 Task: Share your contacts with a colleague using Microsoft Outlook.
Action: Mouse moved to (5, 105)
Screenshot: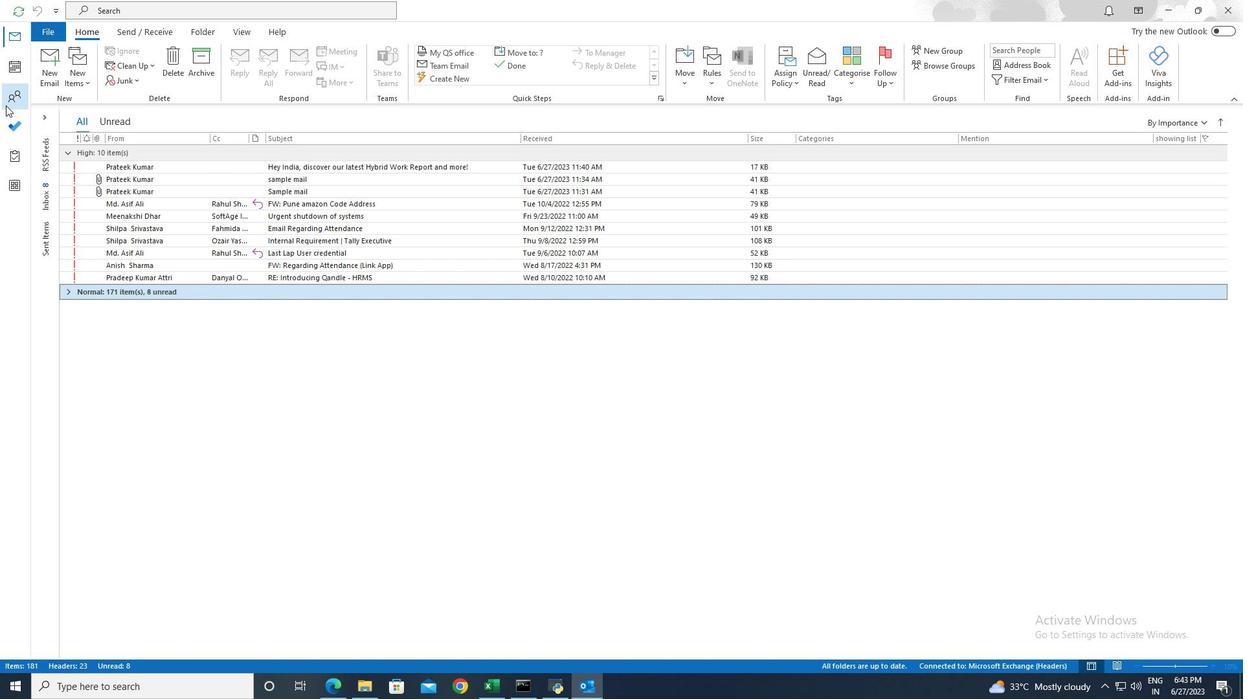 
Action: Mouse pressed left at (5, 105)
Screenshot: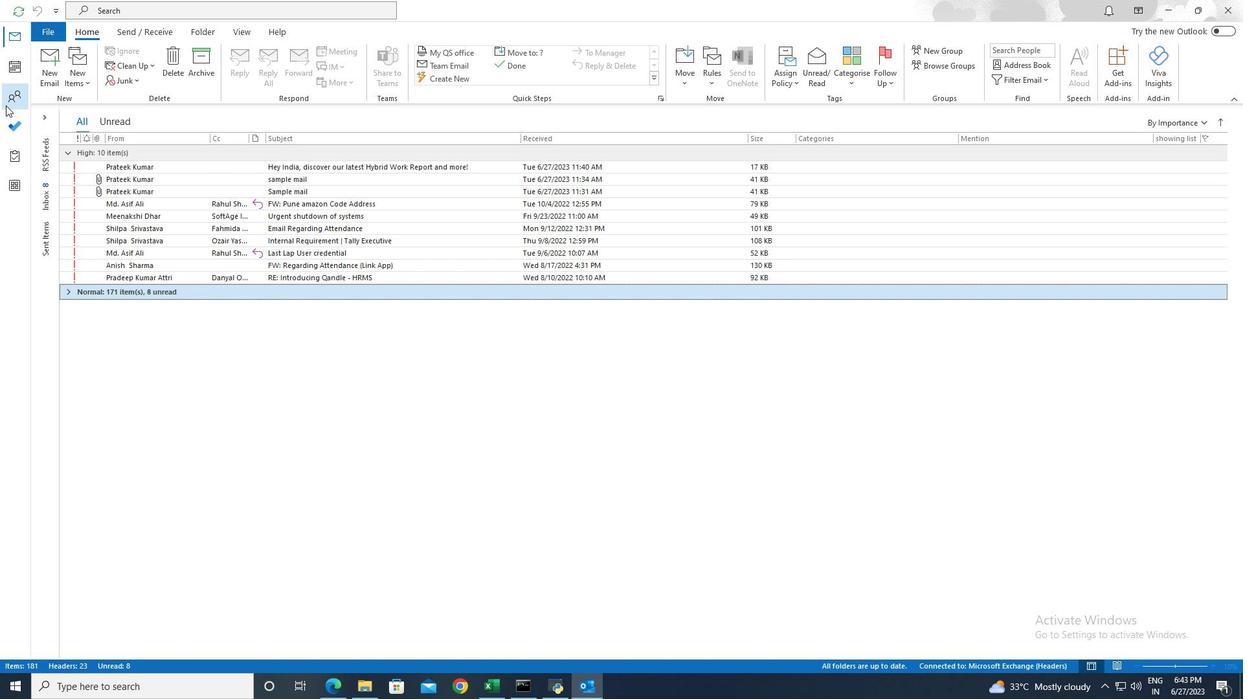 
Action: Mouse moved to (192, 31)
Screenshot: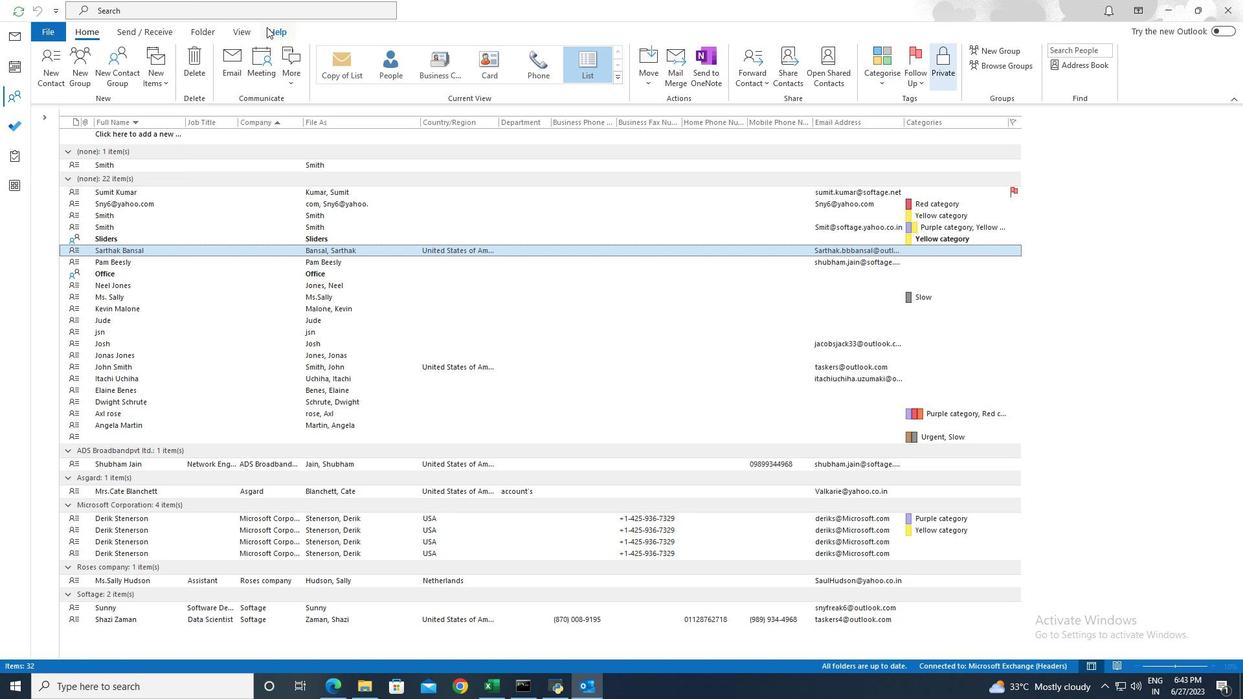 
Action: Mouse pressed left at (192, 31)
Screenshot: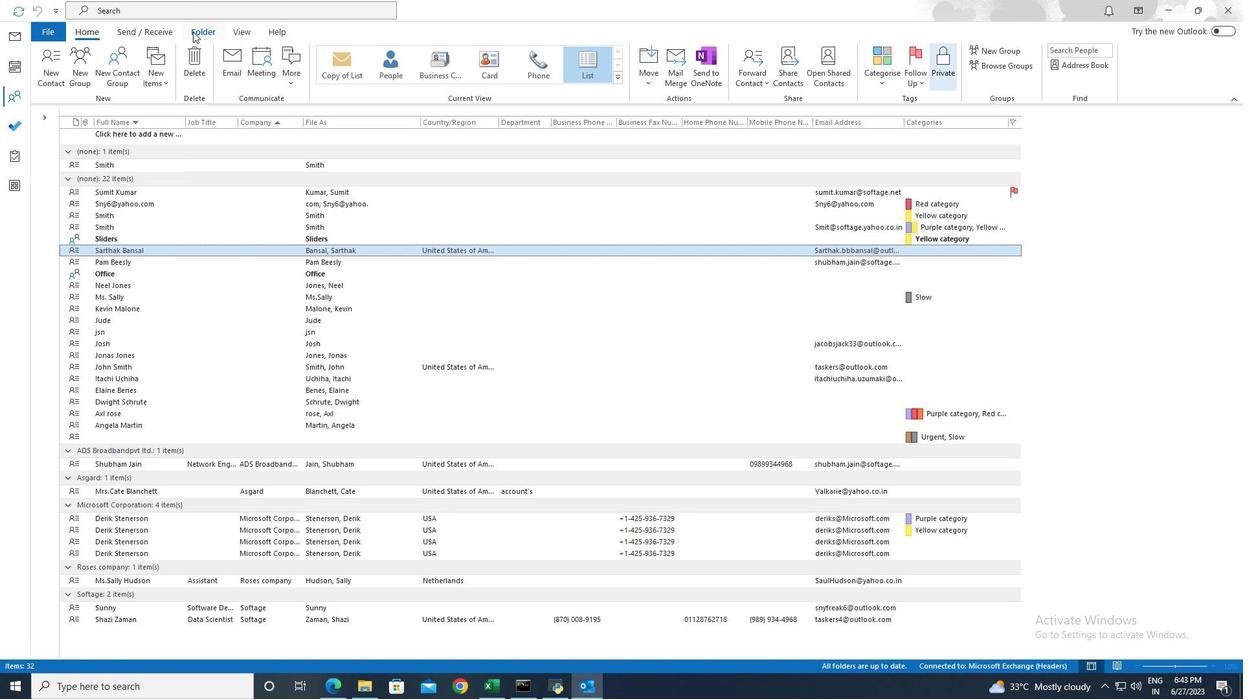 
Action: Mouse moved to (196, 55)
Screenshot: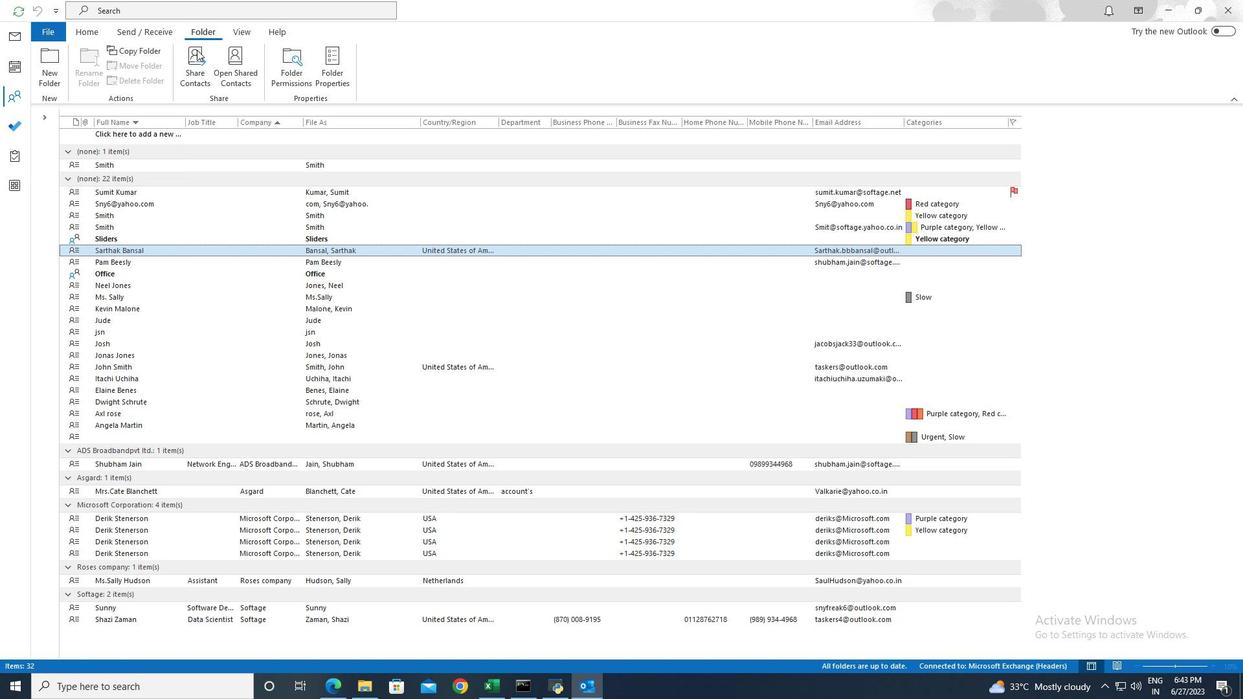 
Action: Mouse pressed left at (196, 55)
Screenshot: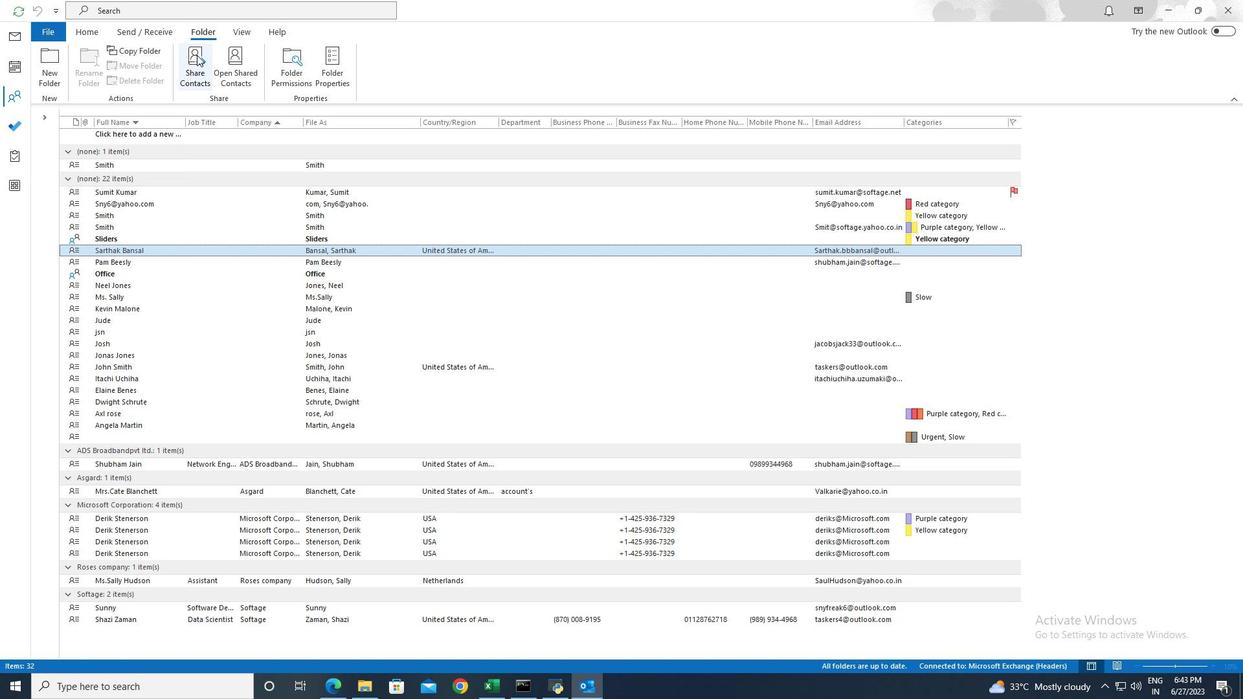 
Action: Mouse moved to (211, 232)
Screenshot: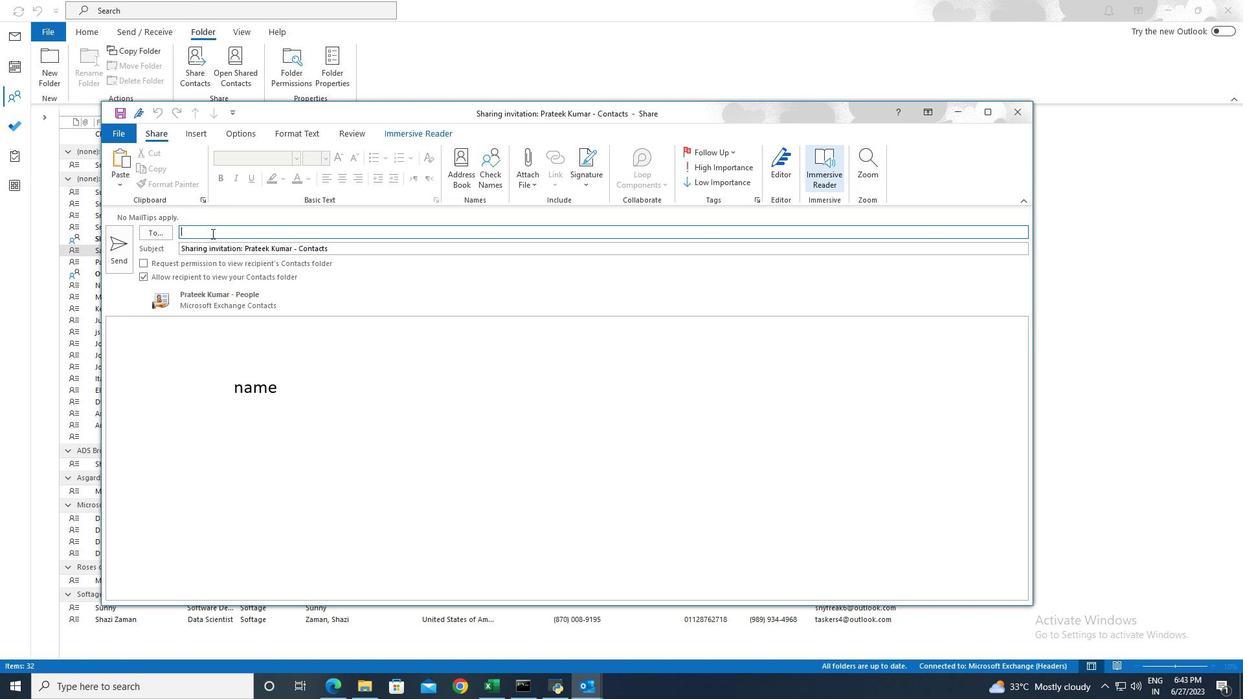 
Action: Key pressed uchi
Screenshot: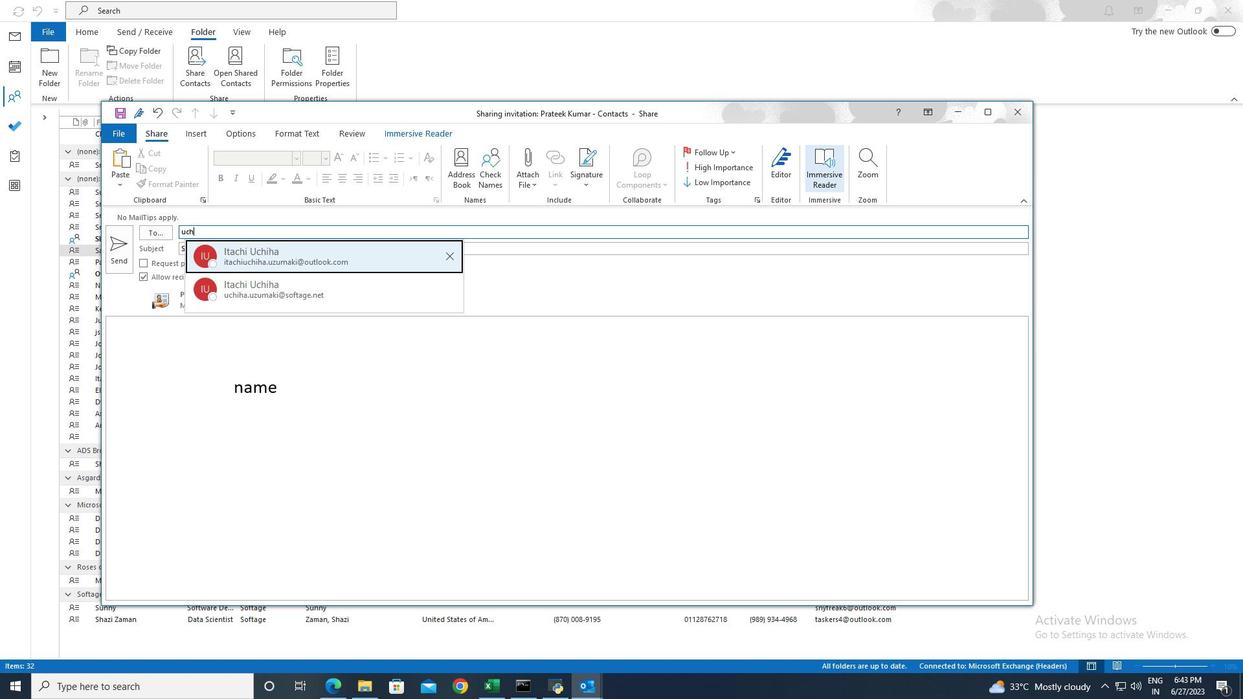 
Action: Mouse moved to (255, 287)
Screenshot: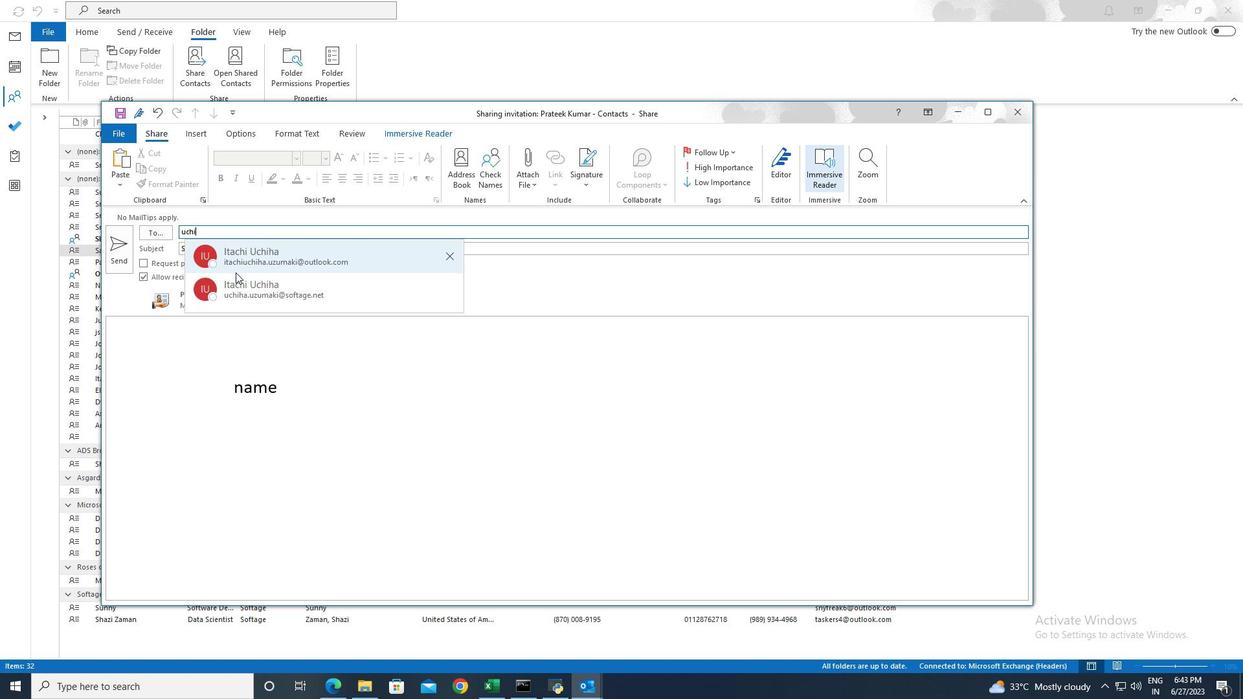 
Action: Mouse pressed left at (255, 287)
Screenshot: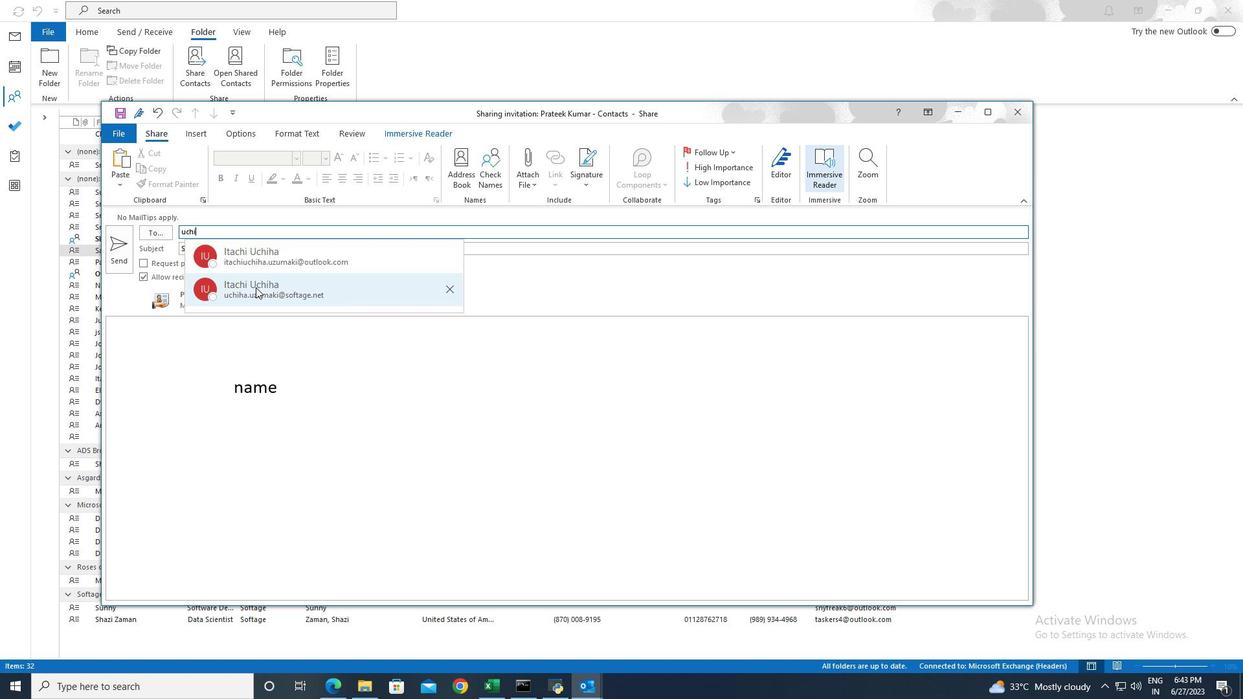 
Action: Mouse moved to (469, 171)
Screenshot: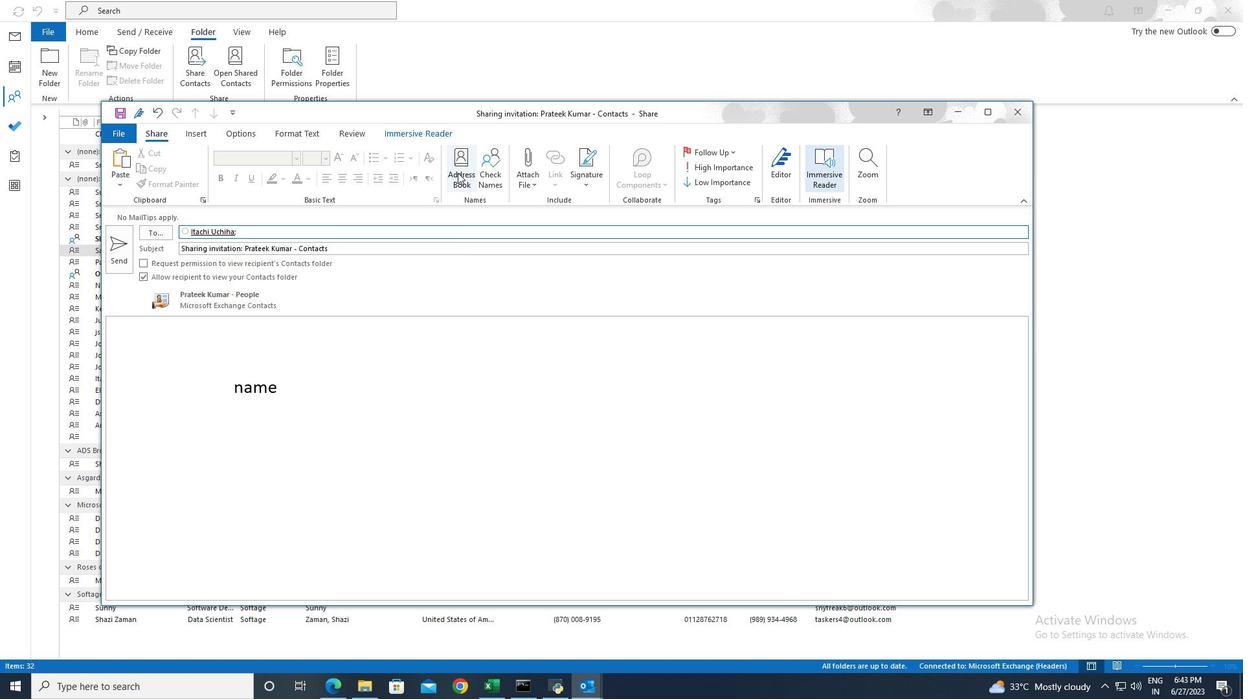 
Action: Mouse pressed left at (469, 171)
Screenshot: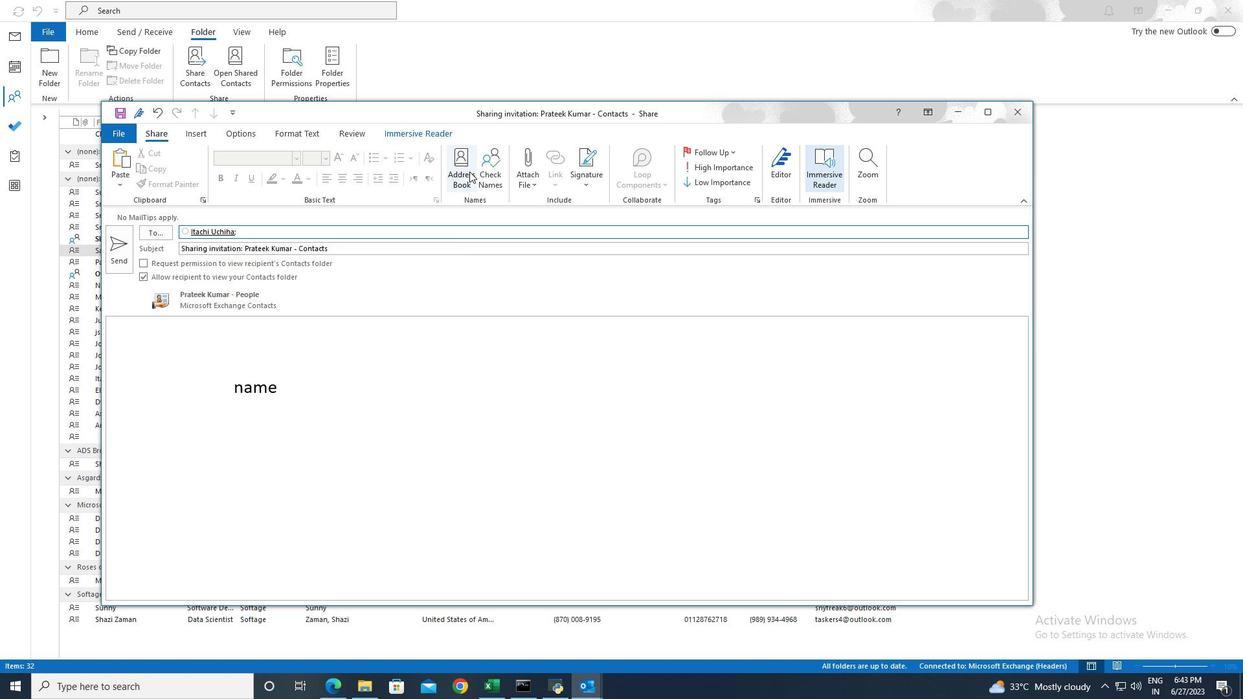 
Action: Mouse moved to (686, 246)
Screenshot: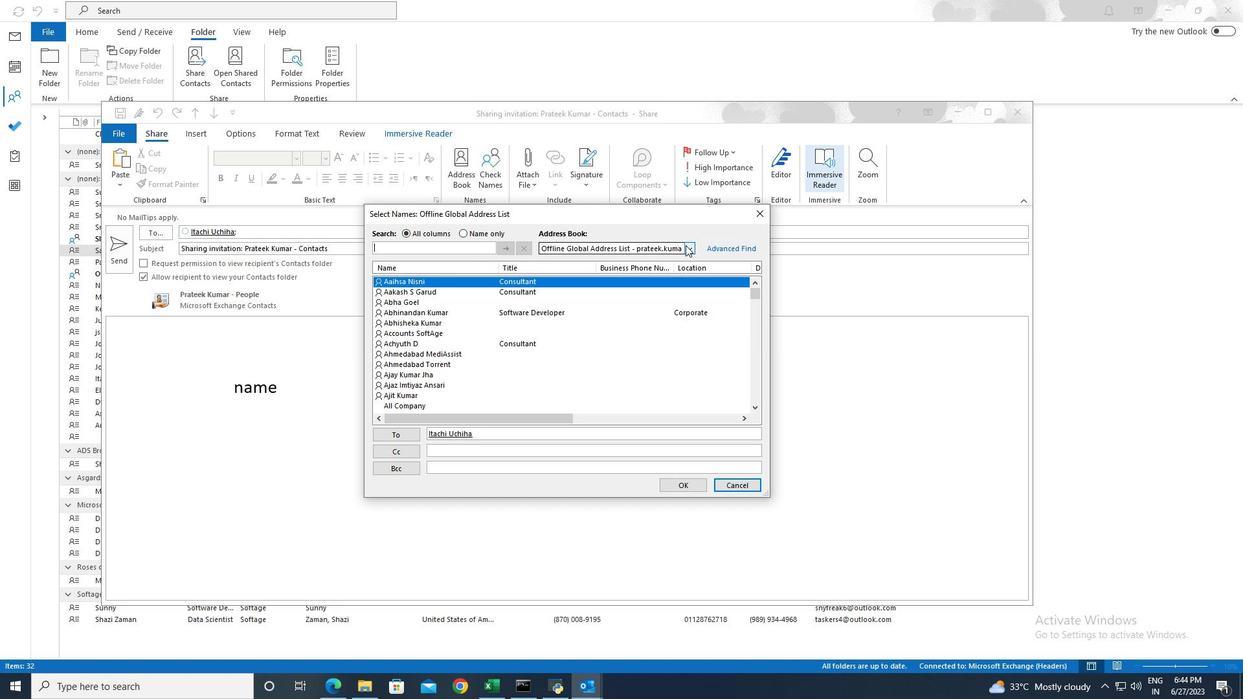 
Action: Mouse pressed left at (686, 246)
Screenshot: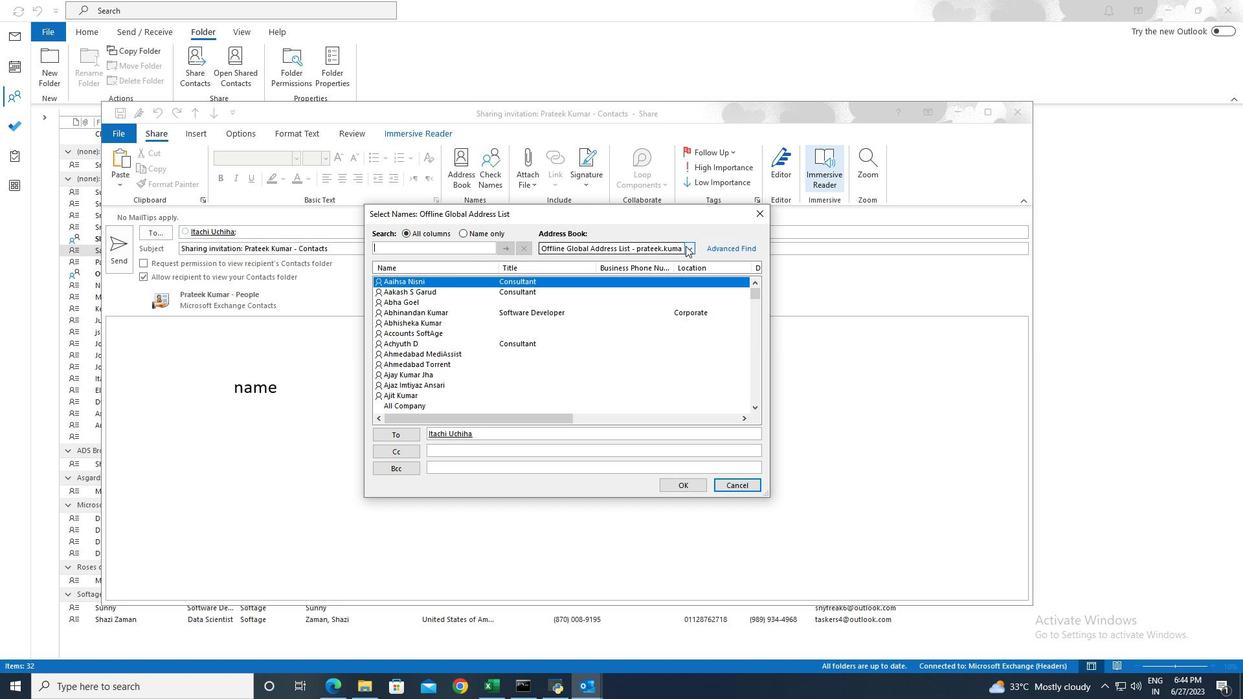
Action: Mouse moved to (585, 271)
Screenshot: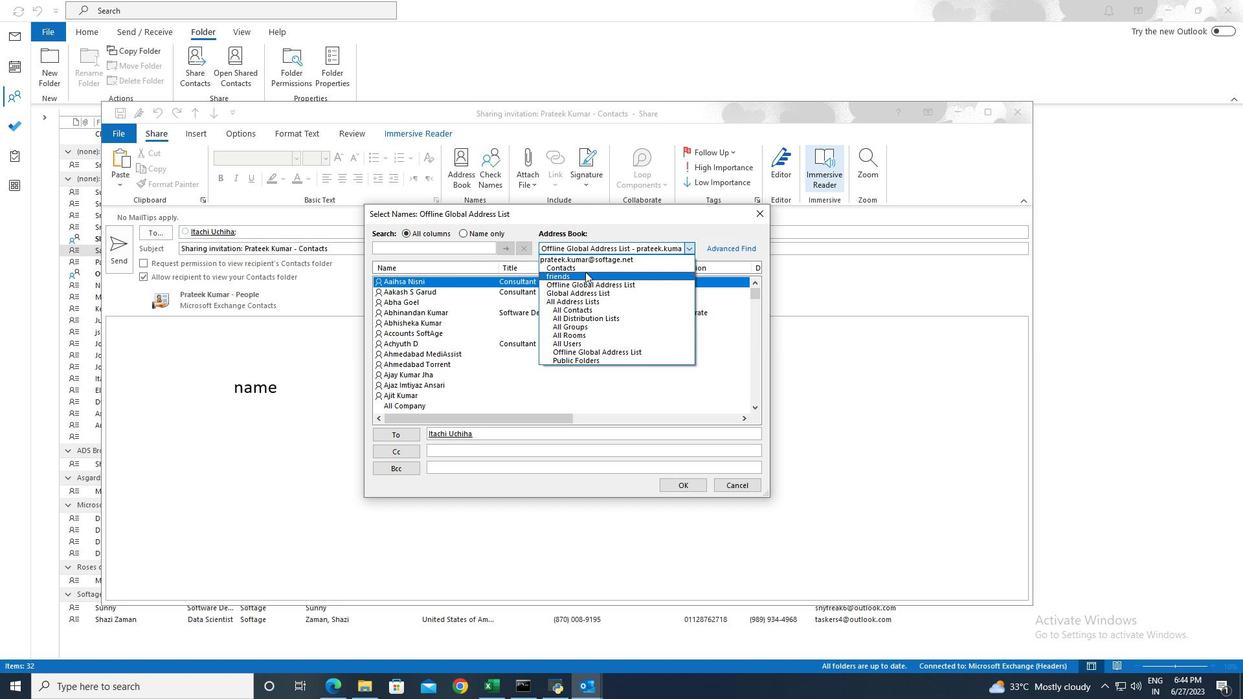 
Action: Mouse pressed left at (585, 271)
Screenshot: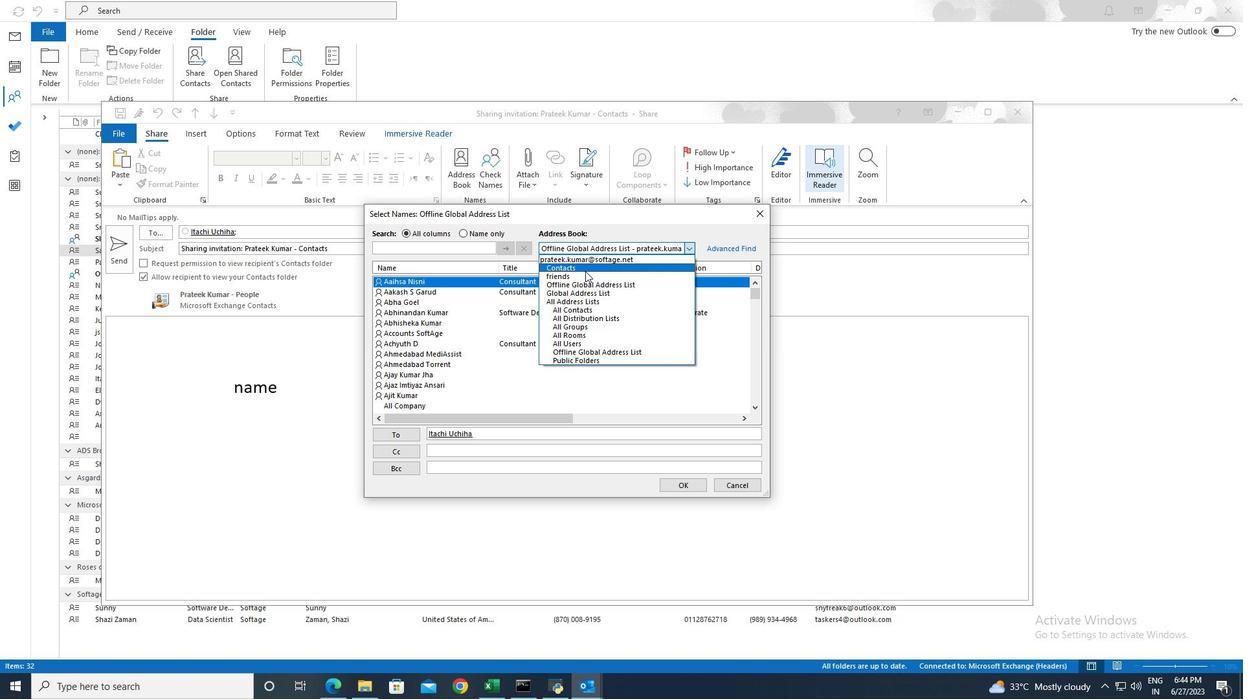 
Action: Mouse moved to (413, 405)
Screenshot: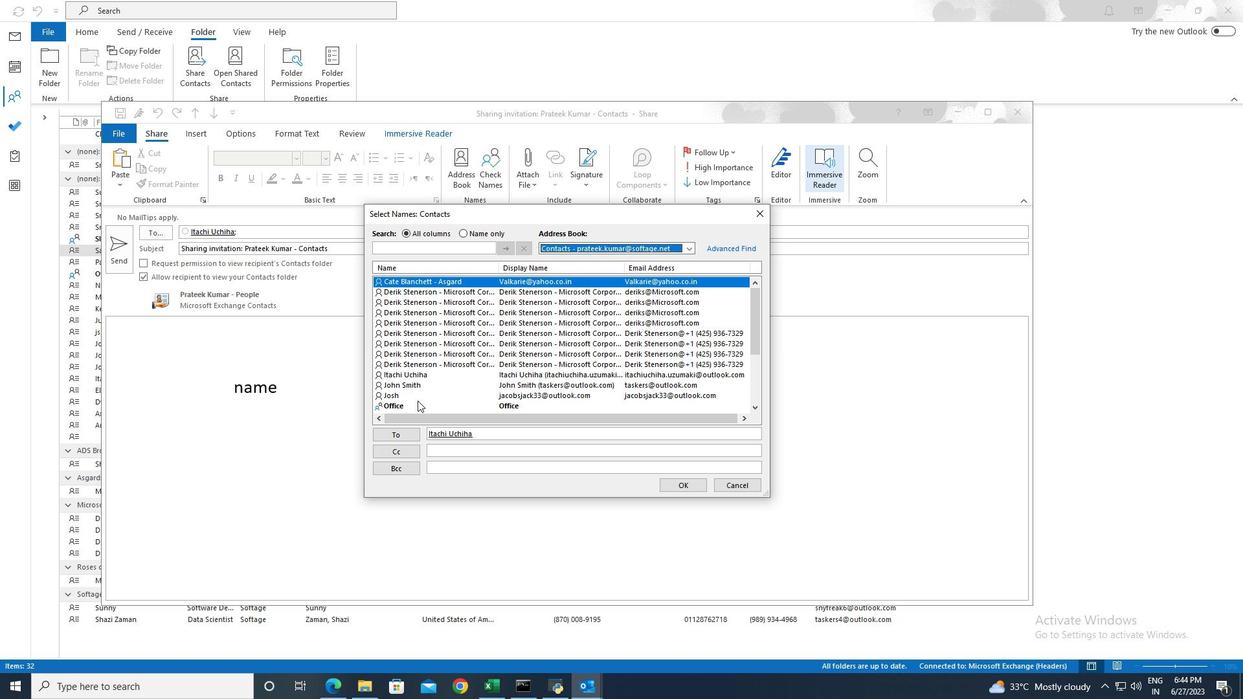 
Action: Mouse pressed left at (413, 405)
Screenshot: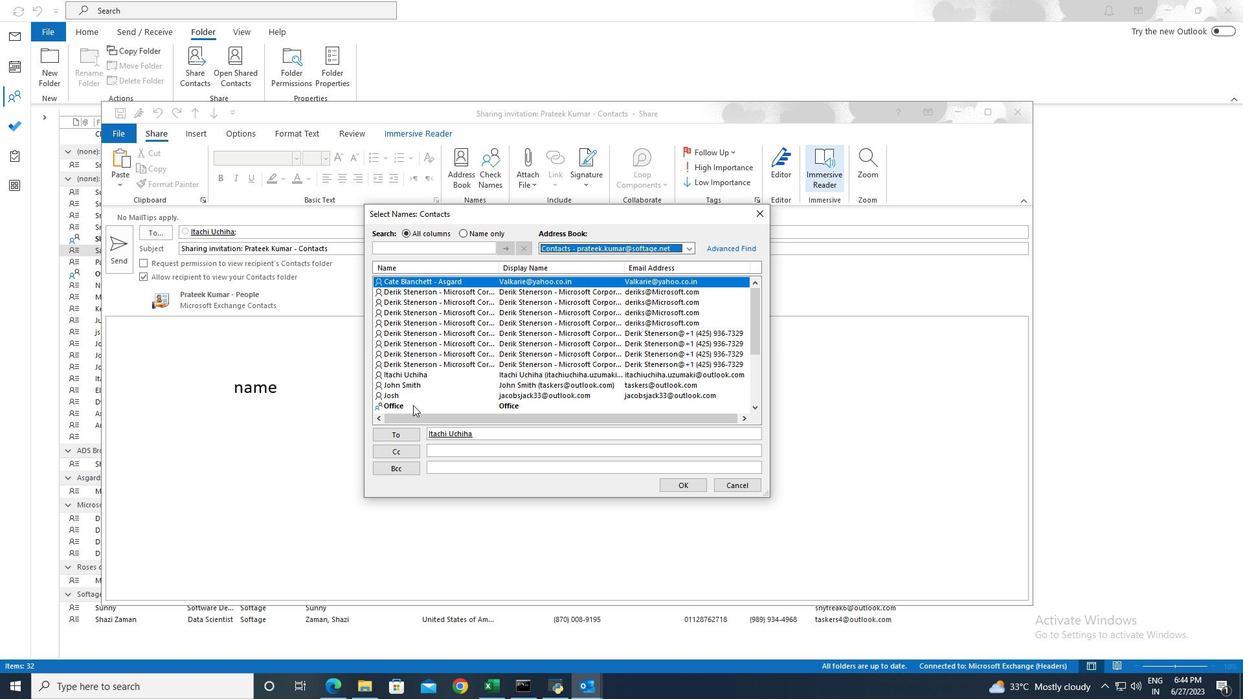 
Action: Mouse moved to (381, 433)
Screenshot: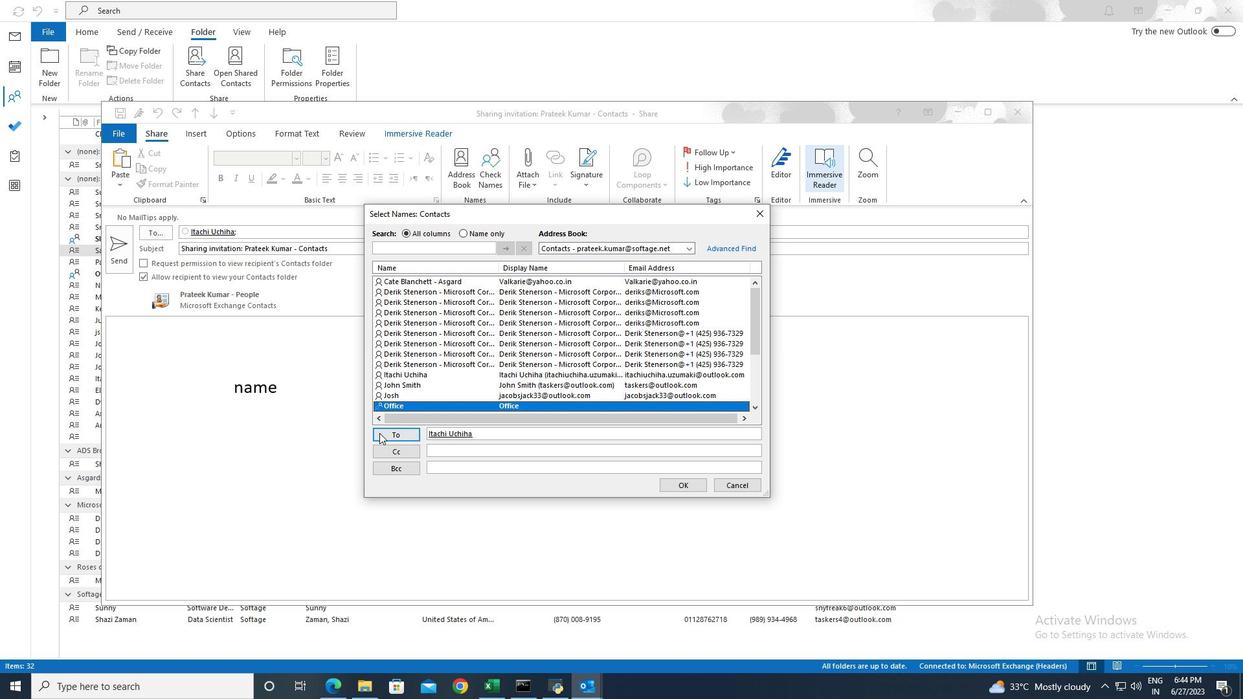 
Action: Mouse pressed left at (381, 433)
Screenshot: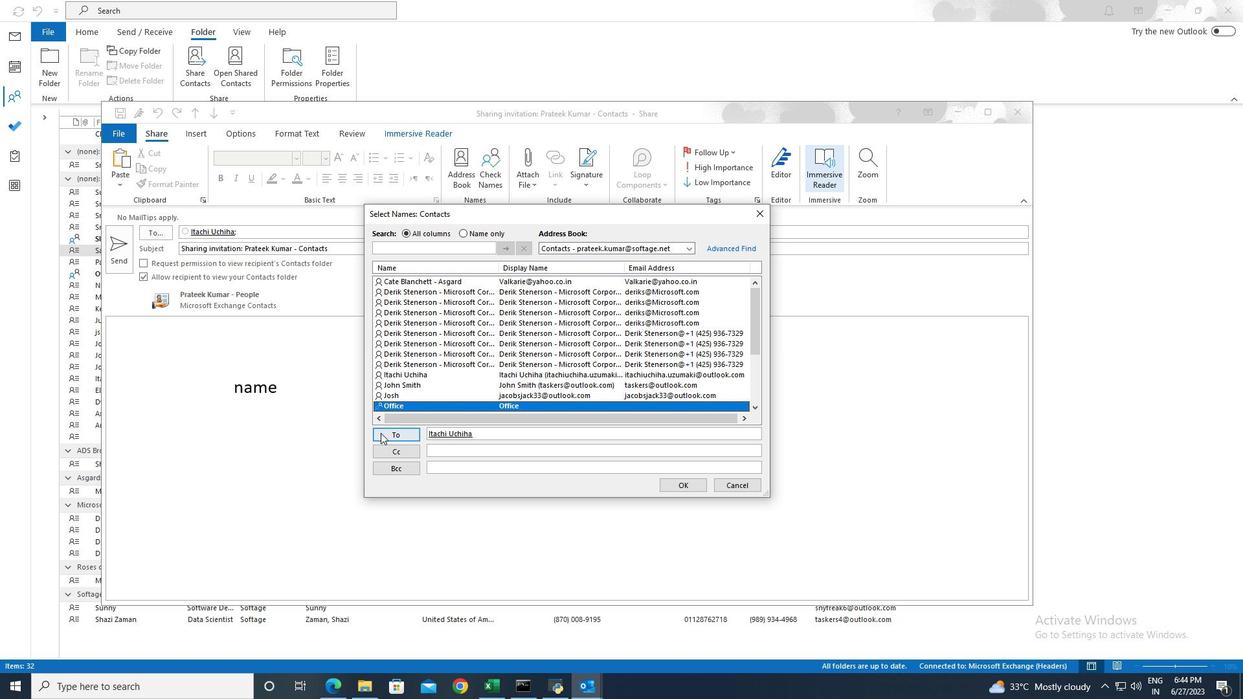 
Action: Mouse moved to (688, 483)
Screenshot: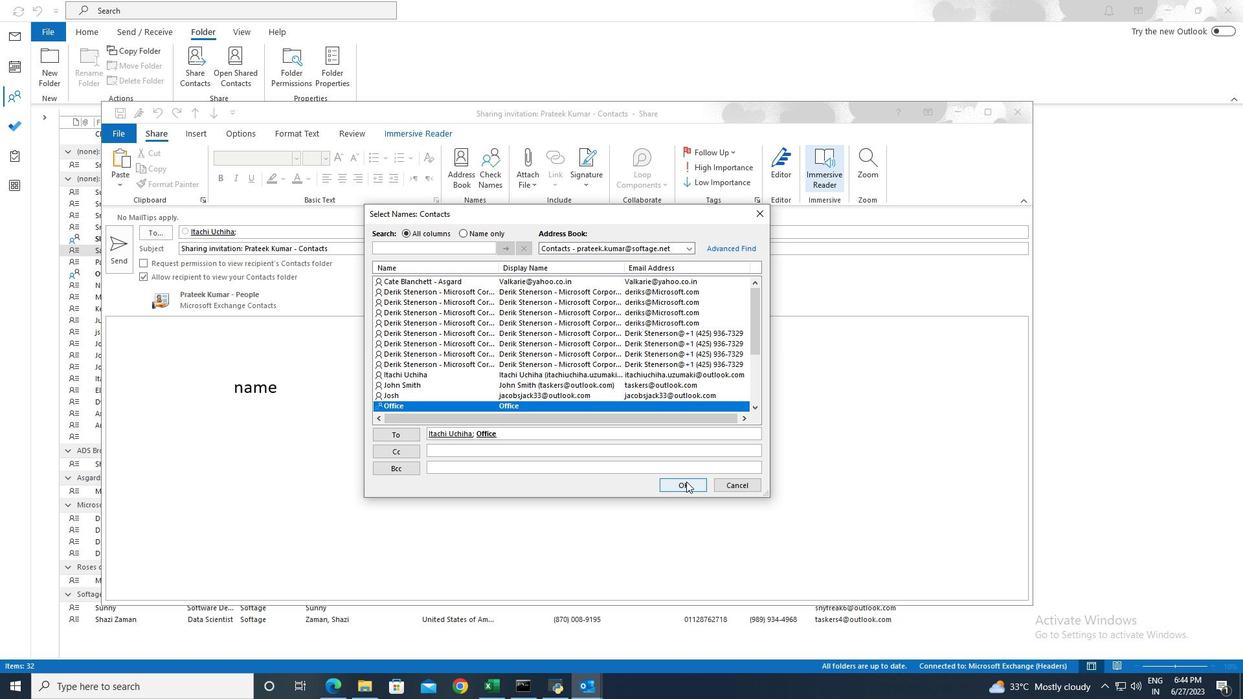 
Action: Mouse pressed left at (688, 483)
Screenshot: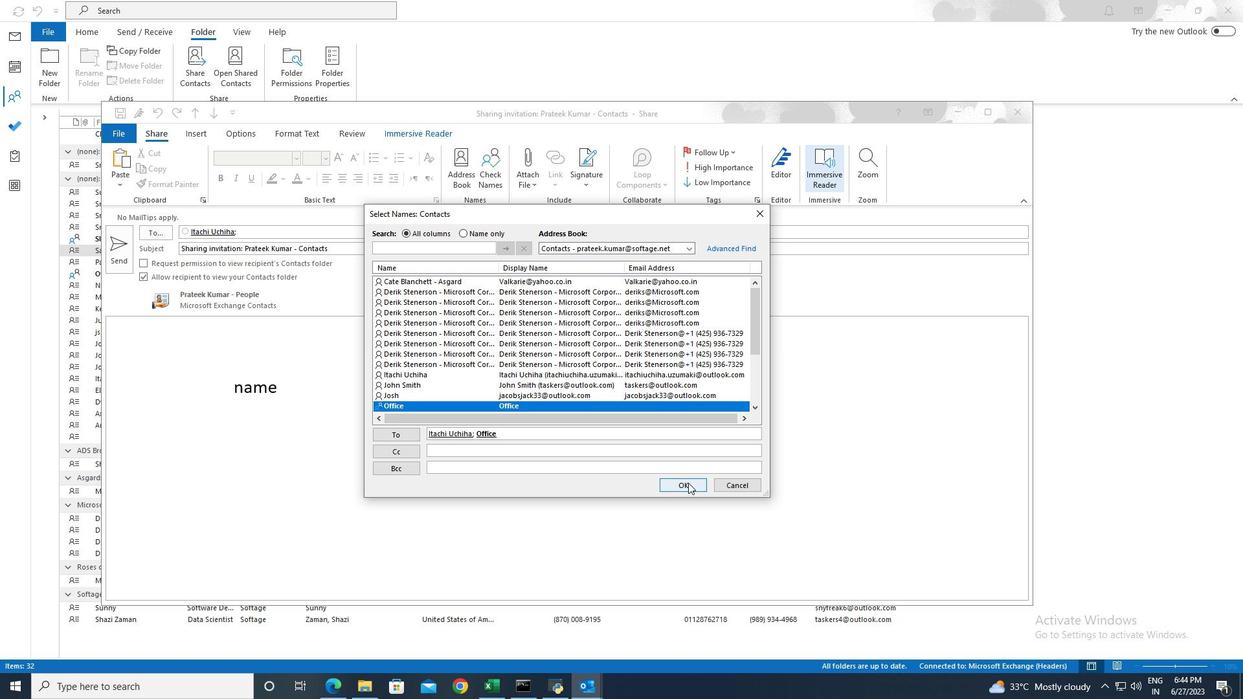 
Action: Mouse moved to (143, 277)
Screenshot: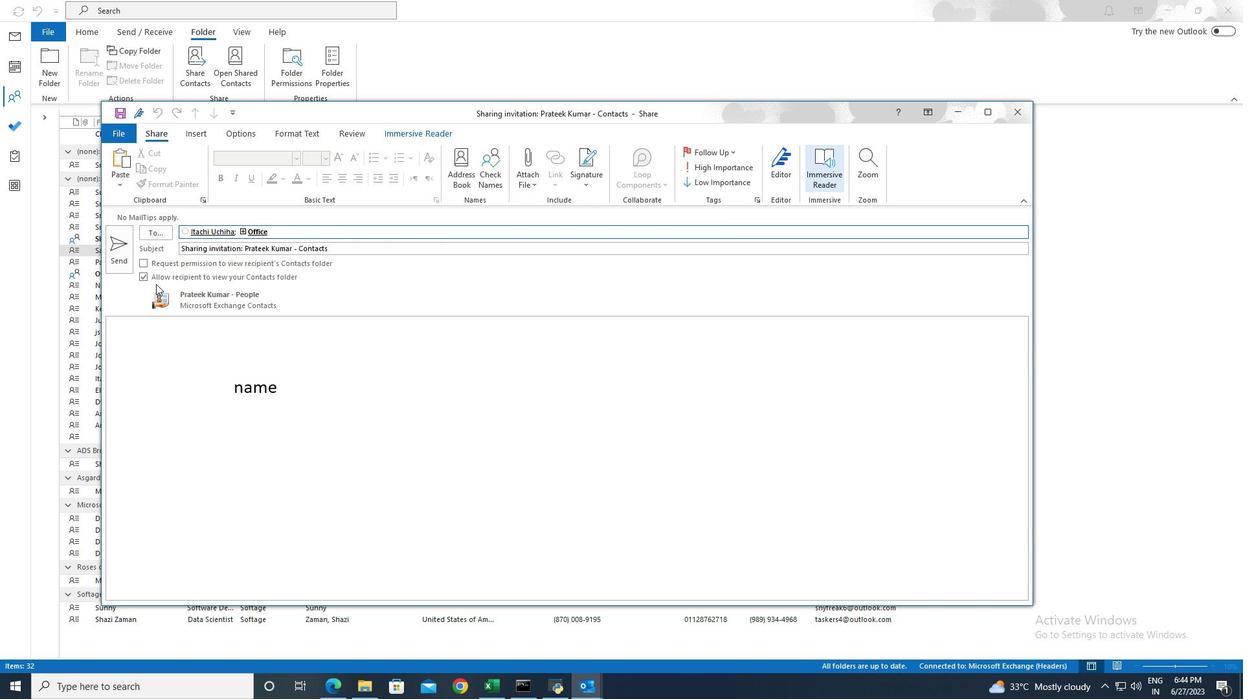 
Action: Mouse pressed left at (143, 277)
Screenshot: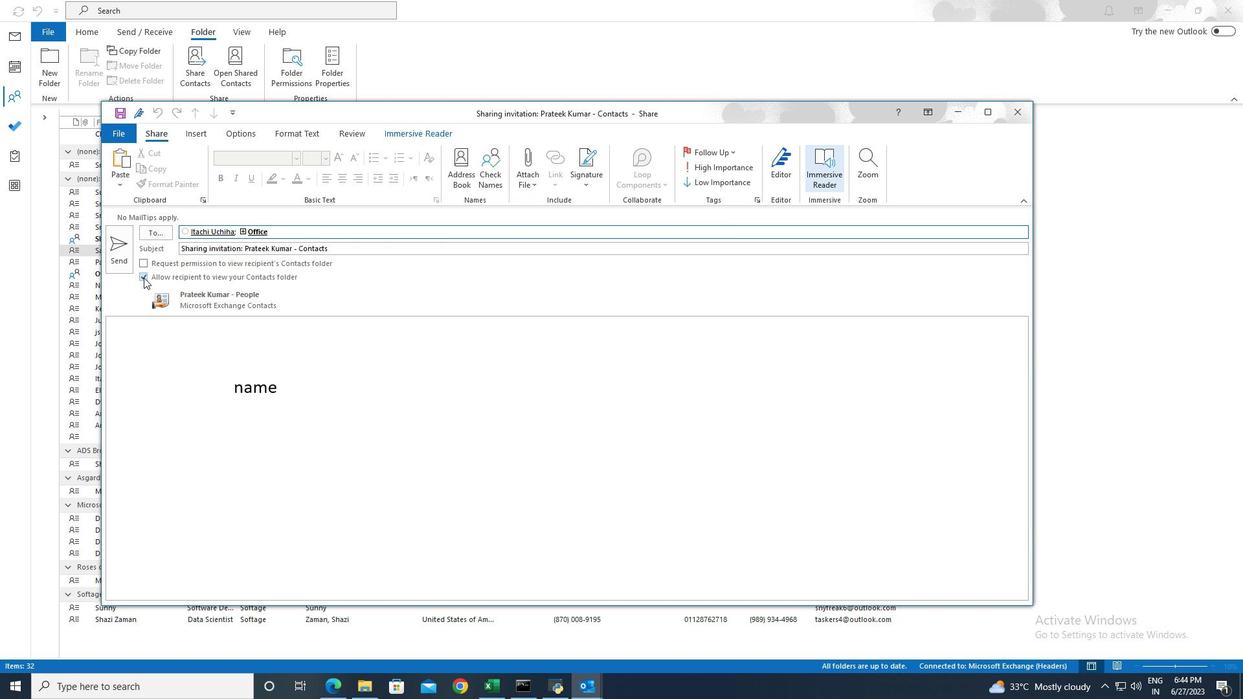 
Action: Mouse pressed left at (143, 277)
Screenshot: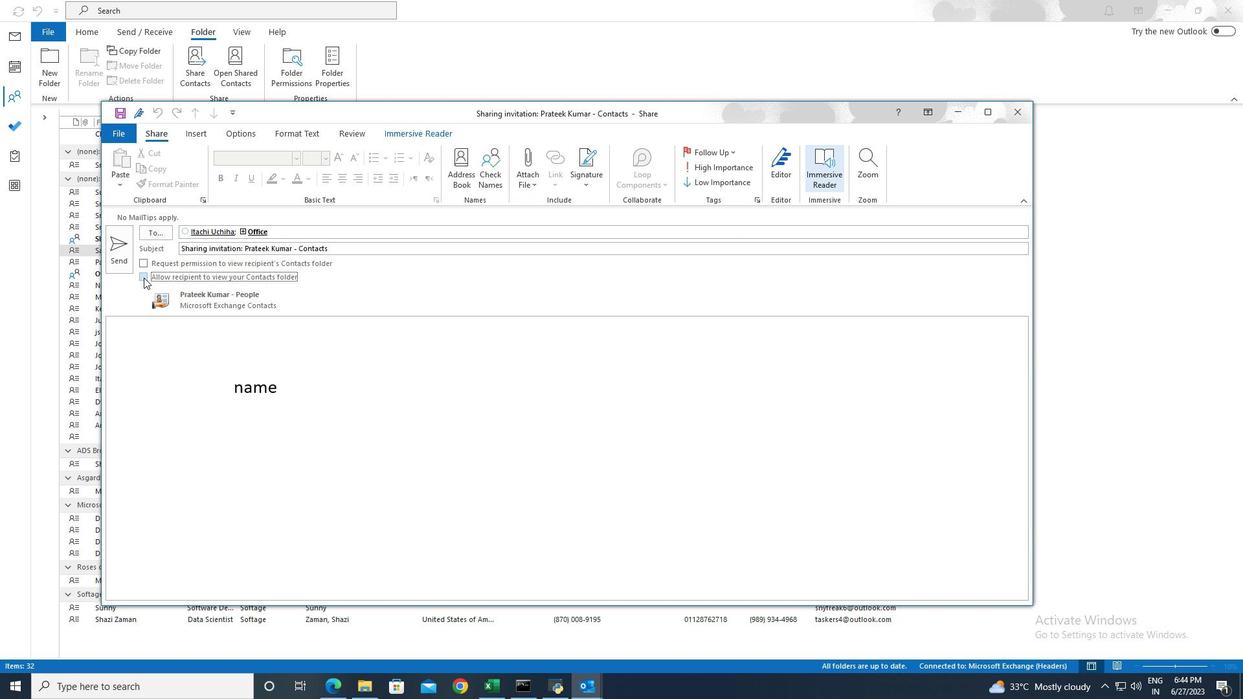 
Action: Mouse moved to (121, 256)
Screenshot: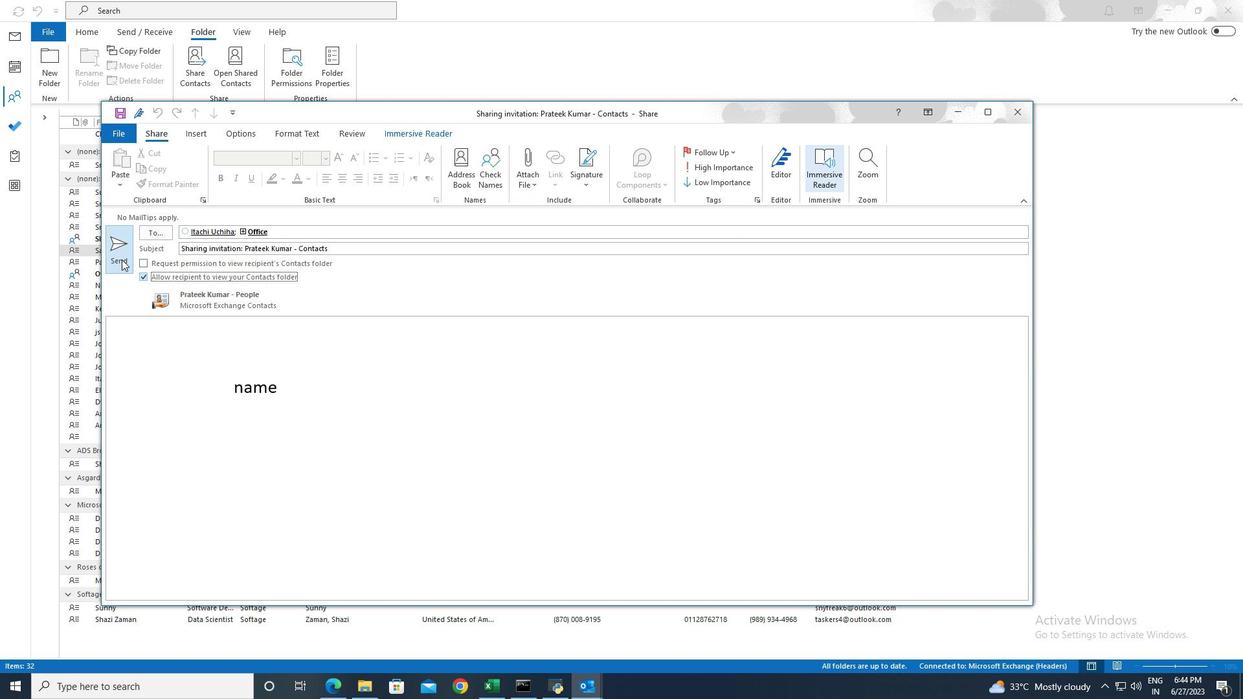 
Action: Mouse pressed left at (121, 256)
Screenshot: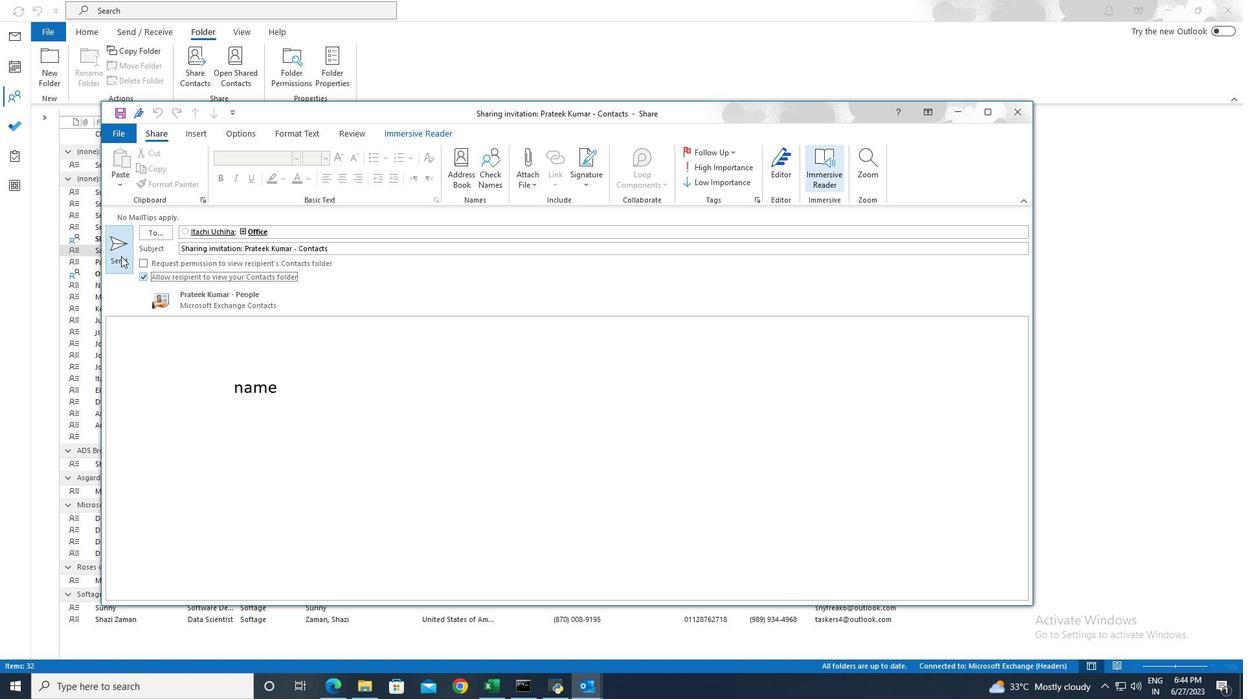 
Action: Mouse moved to (595, 386)
Screenshot: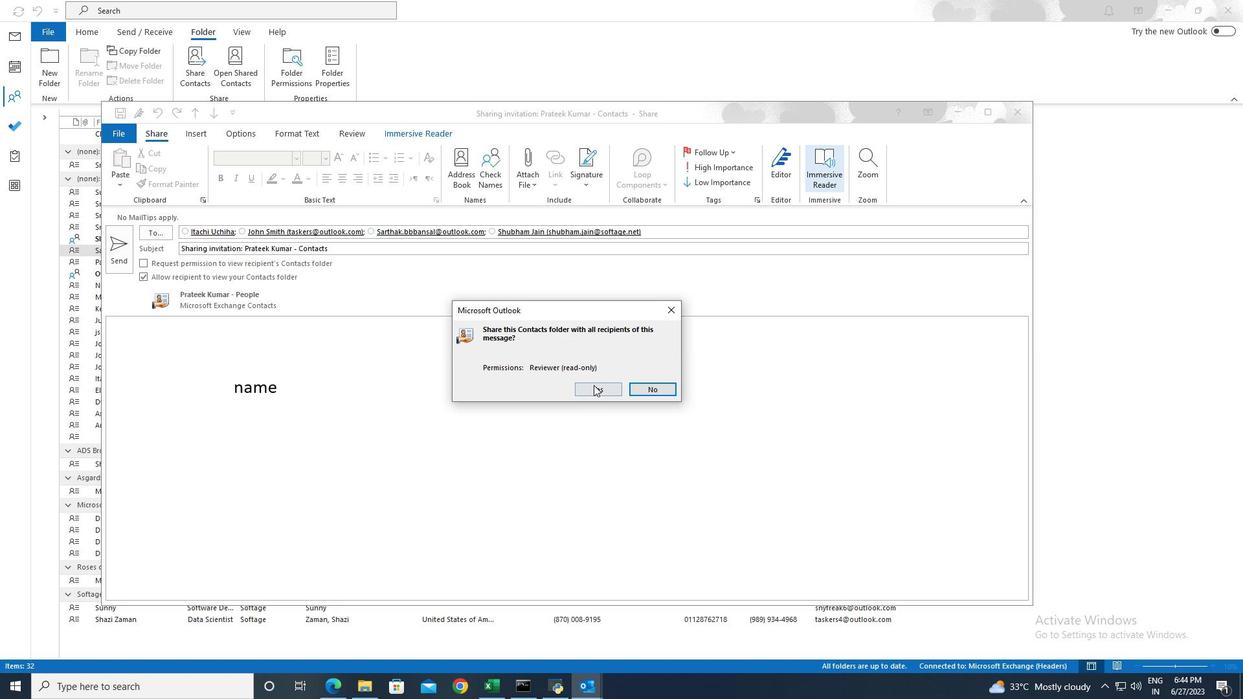 
Action: Mouse pressed left at (595, 386)
Screenshot: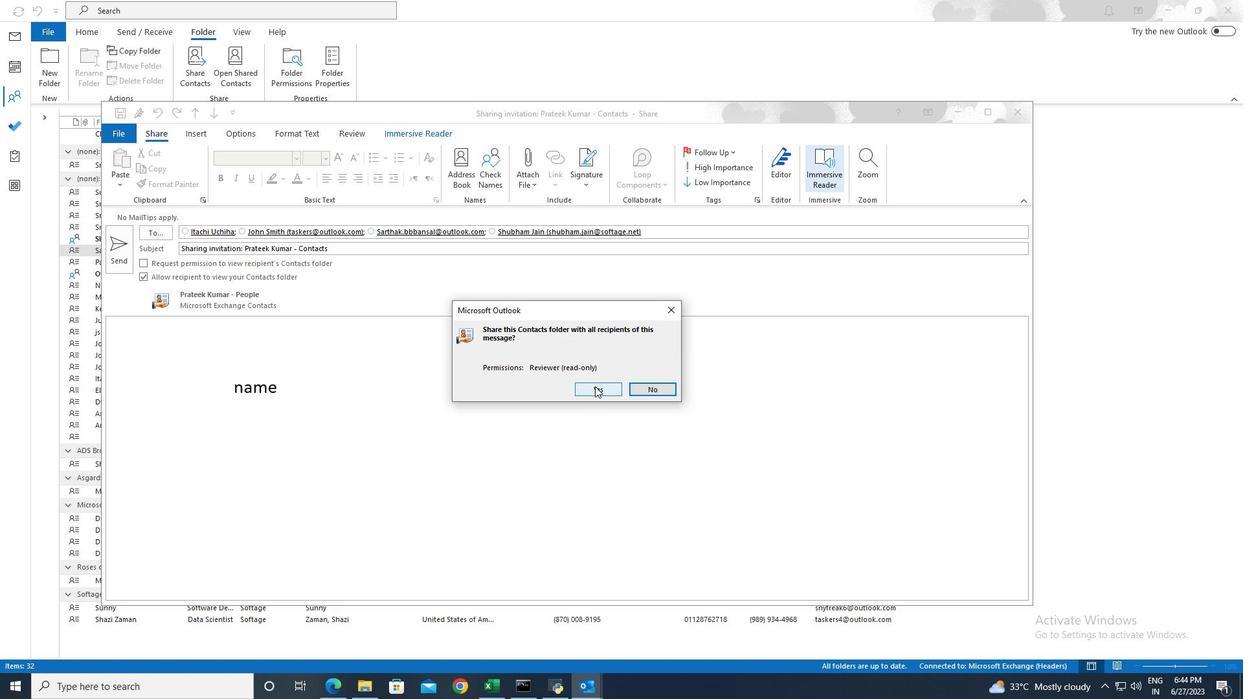 
